 Task: Create a new label for long-term email storage.
Action: Mouse moved to (70, 207)
Screenshot: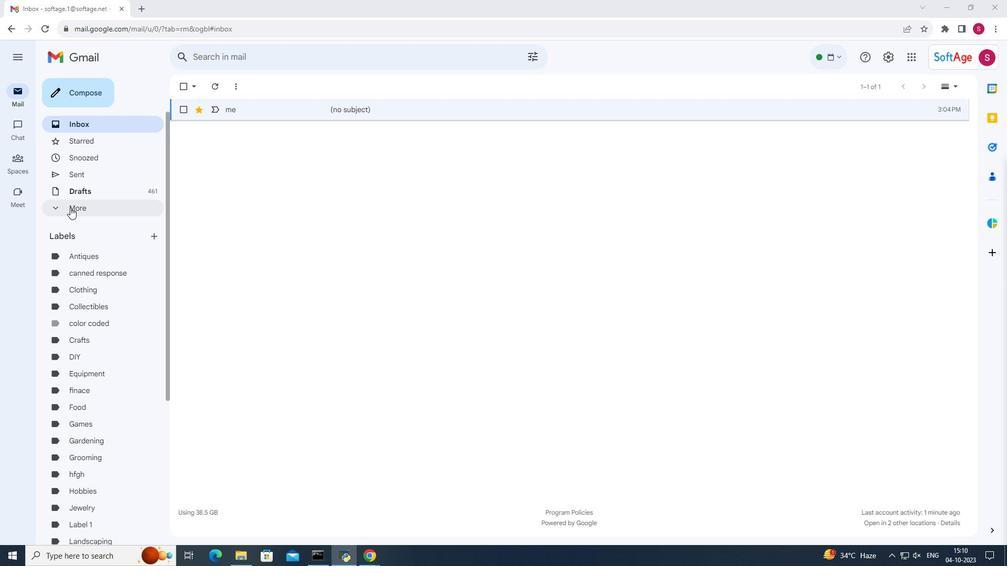 
Action: Mouse pressed left at (70, 207)
Screenshot: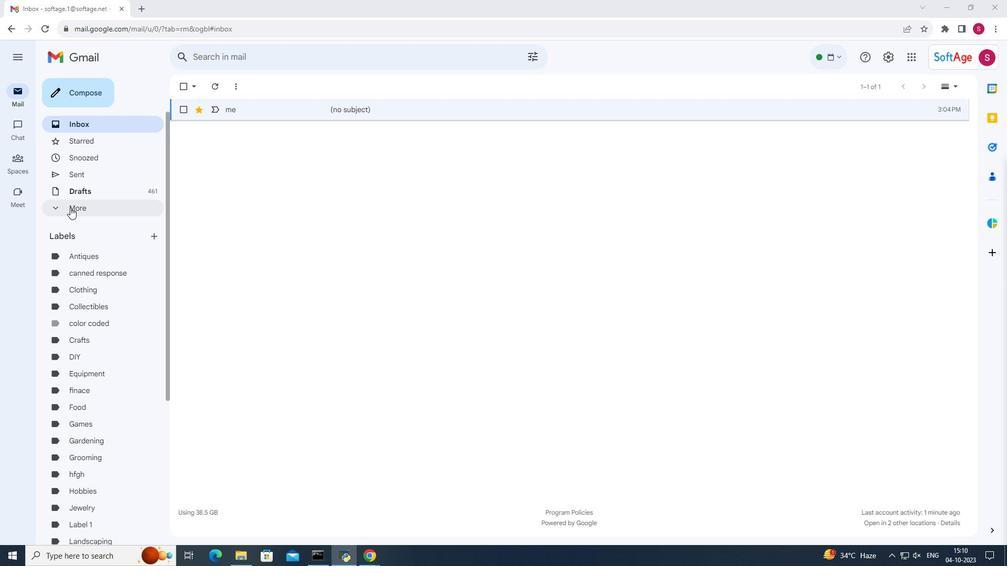 
Action: Mouse moved to (92, 340)
Screenshot: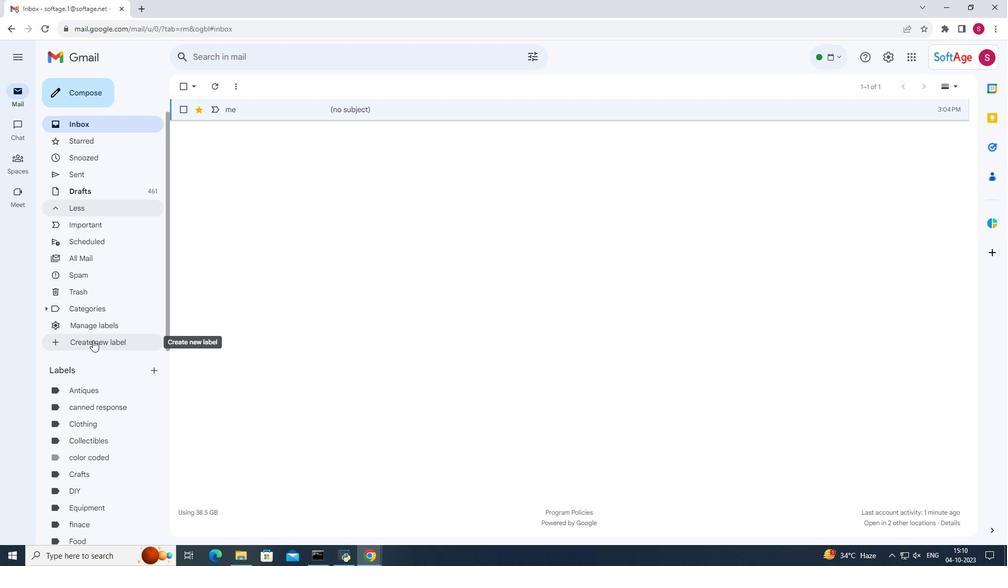 
Action: Mouse pressed left at (92, 340)
Screenshot: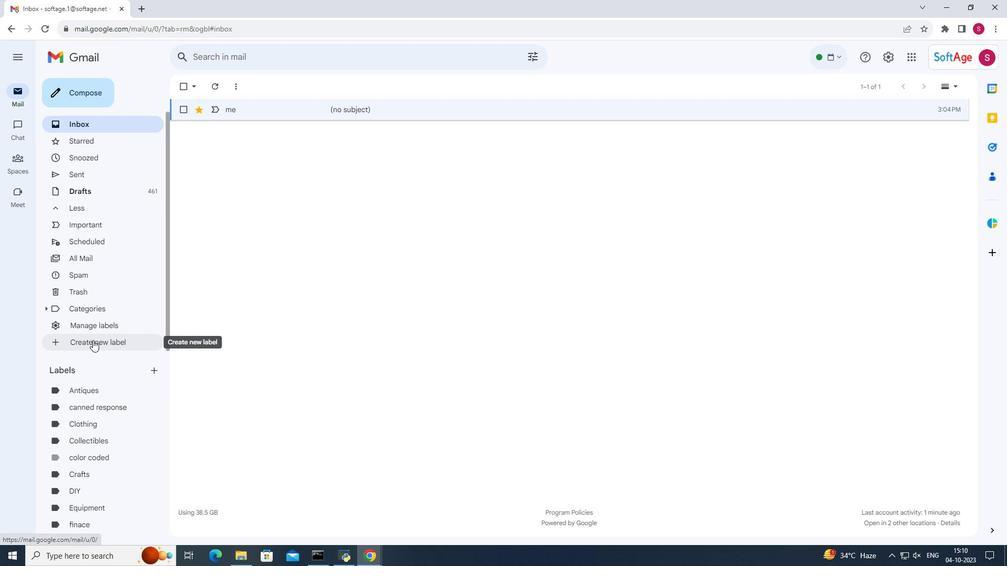 
Action: Mouse moved to (444, 278)
Screenshot: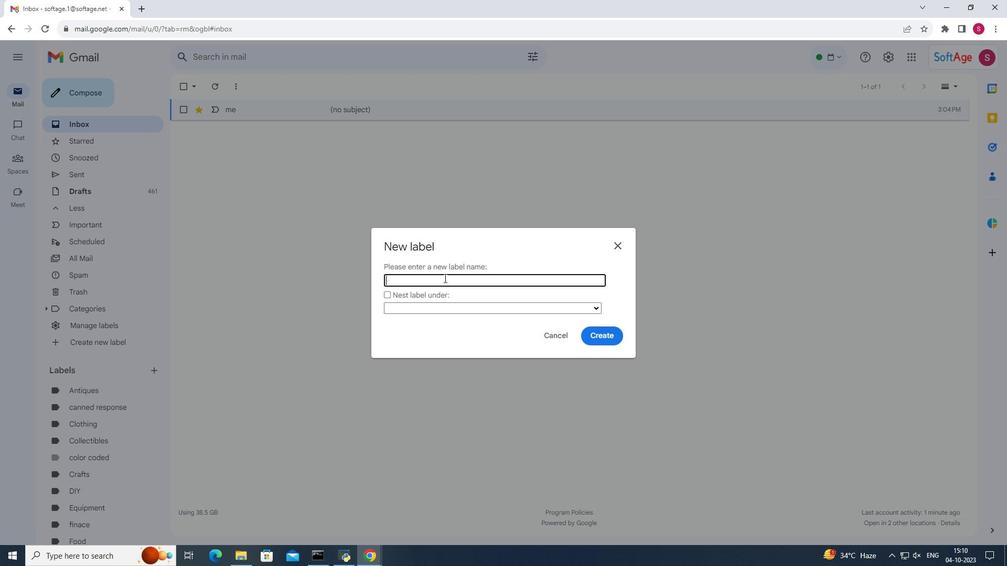 
Action: Key pressed mute<Key.space>fo<Key.backspace><Key.backspace><Key.backspace><Key.backspace><Key.backspace><Key.backspace><Key.backspace><Key.backspace><Key.backspace><Key.backspace><Key.backspace><Key.backspace><Key.backspace><Key.backspace><Key.backspace><Key.backspace><Key.backspace><Key.backspace><Key.backspace><Key.backspace><Key.backspace>long<Key.space><Key.backspace>-term<Key.space>email<Key.space><Key.shift>Storage
Screenshot: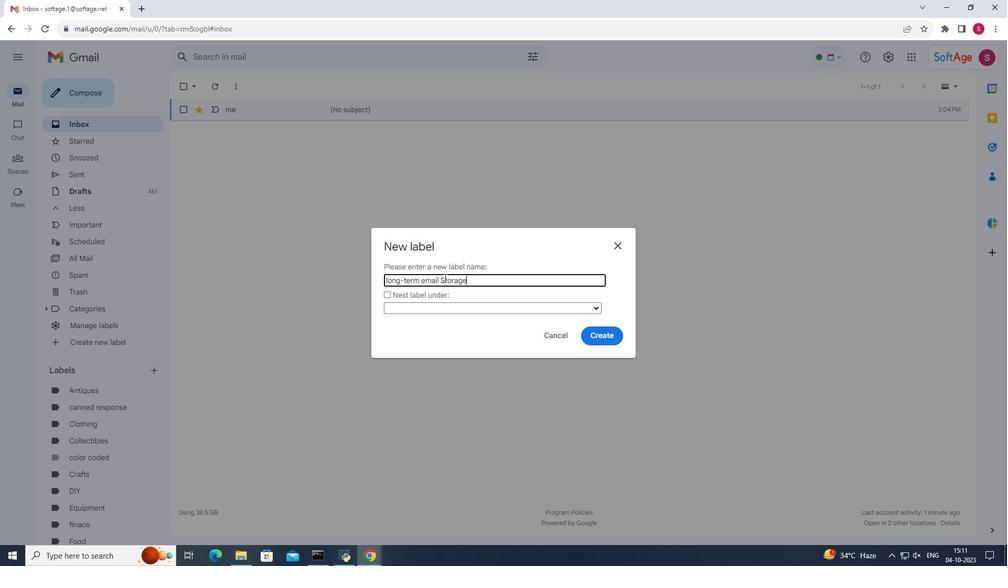 
Action: Mouse moved to (605, 335)
Screenshot: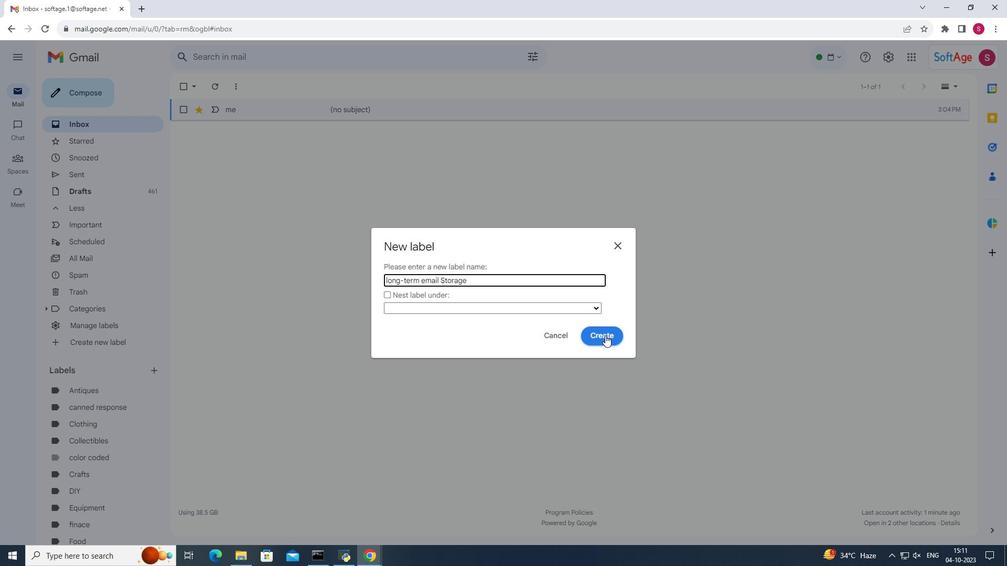 
Action: Mouse pressed left at (605, 335)
Screenshot: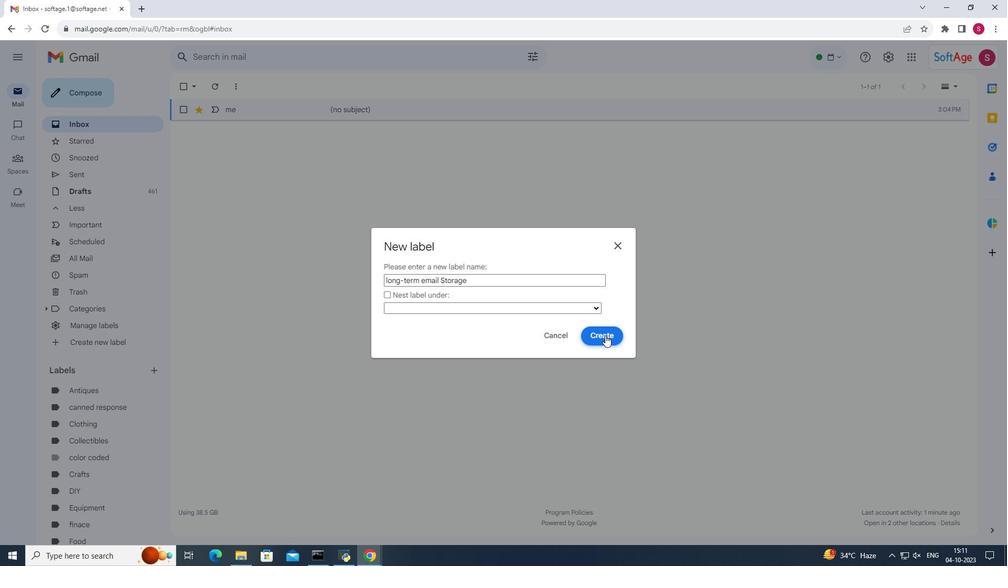 
Action: Mouse moved to (601, 335)
Screenshot: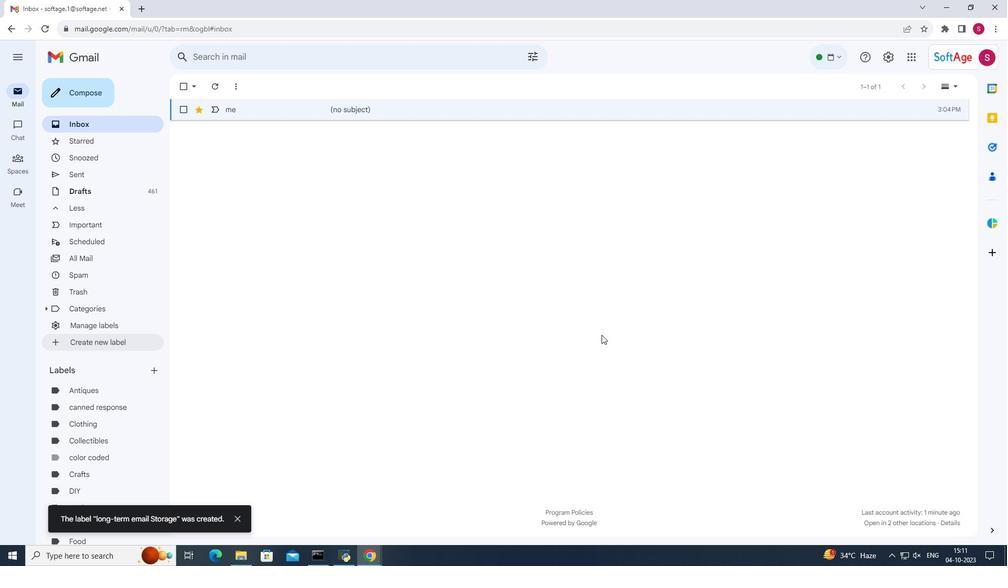 
